 Task: Create a new email signature and insert a table into a draft email in Microsoft Outlook.
Action: Mouse moved to (247, 92)
Screenshot: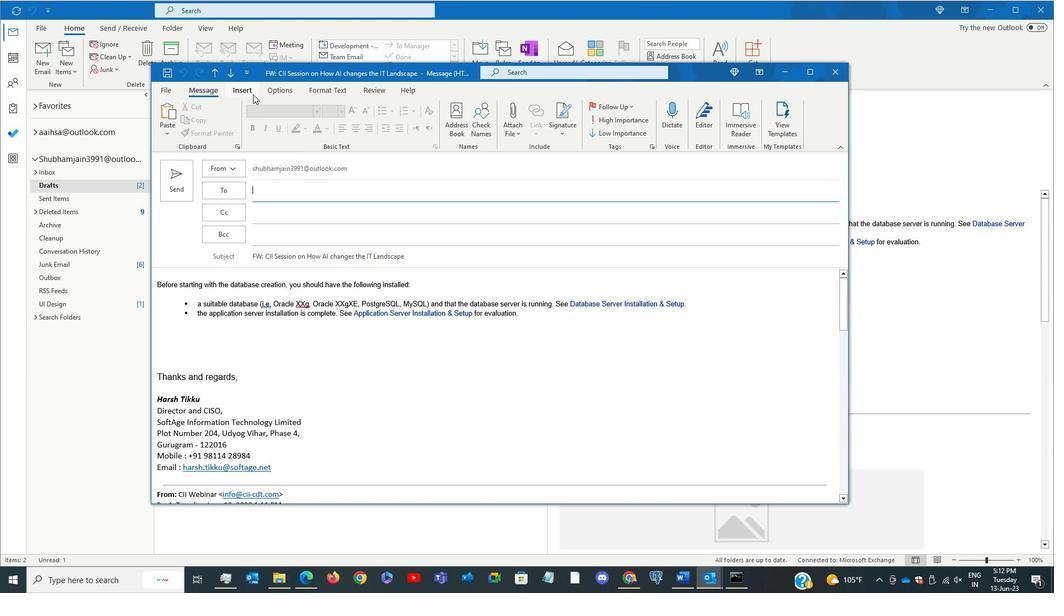 
Action: Mouse pressed left at (247, 92)
Screenshot: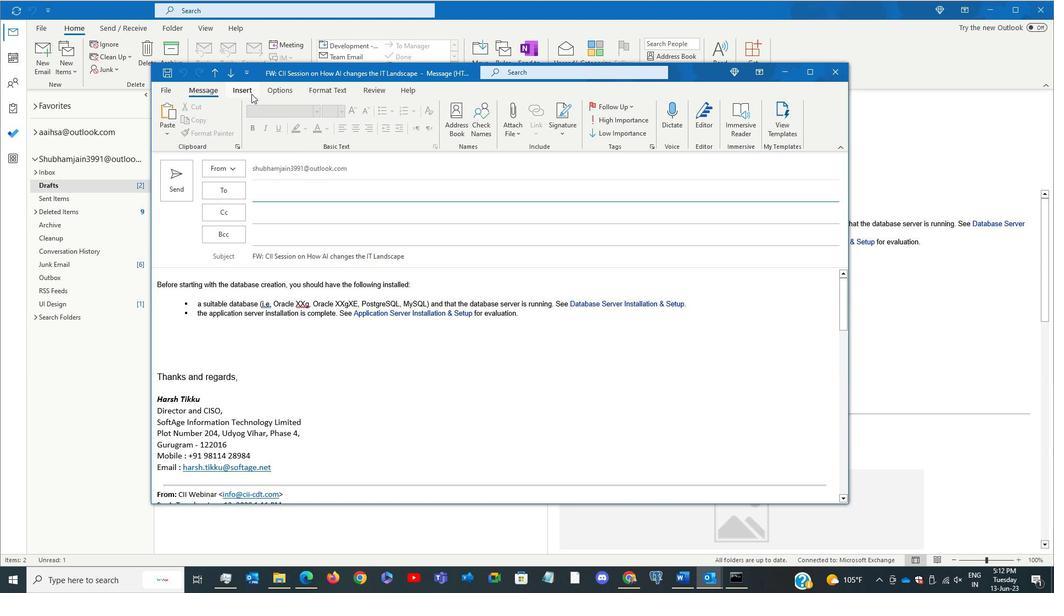 
Action: Mouse moved to (275, 126)
Screenshot: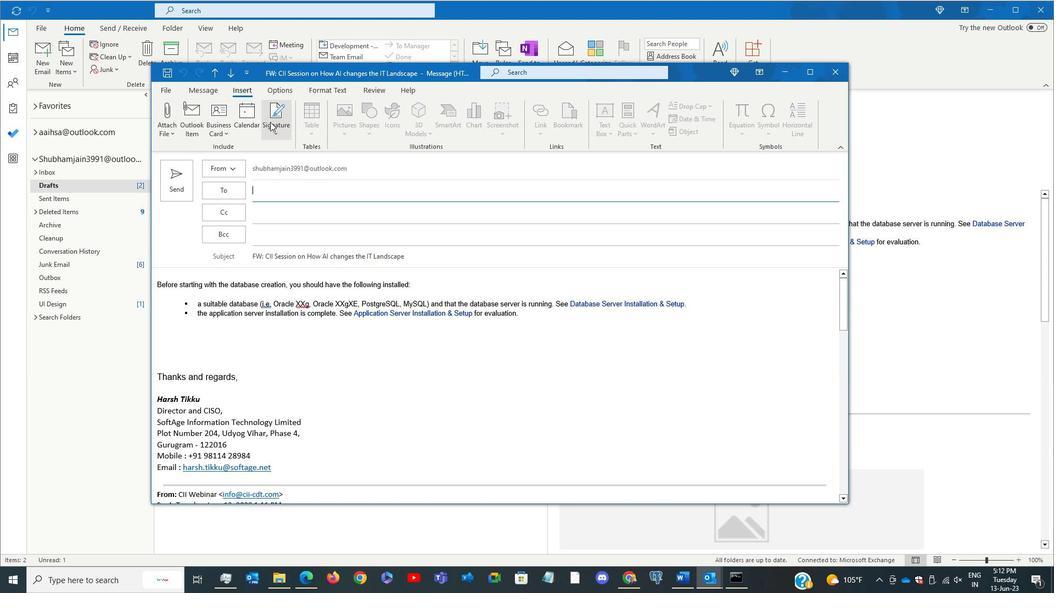 
Action: Mouse pressed left at (275, 126)
Screenshot: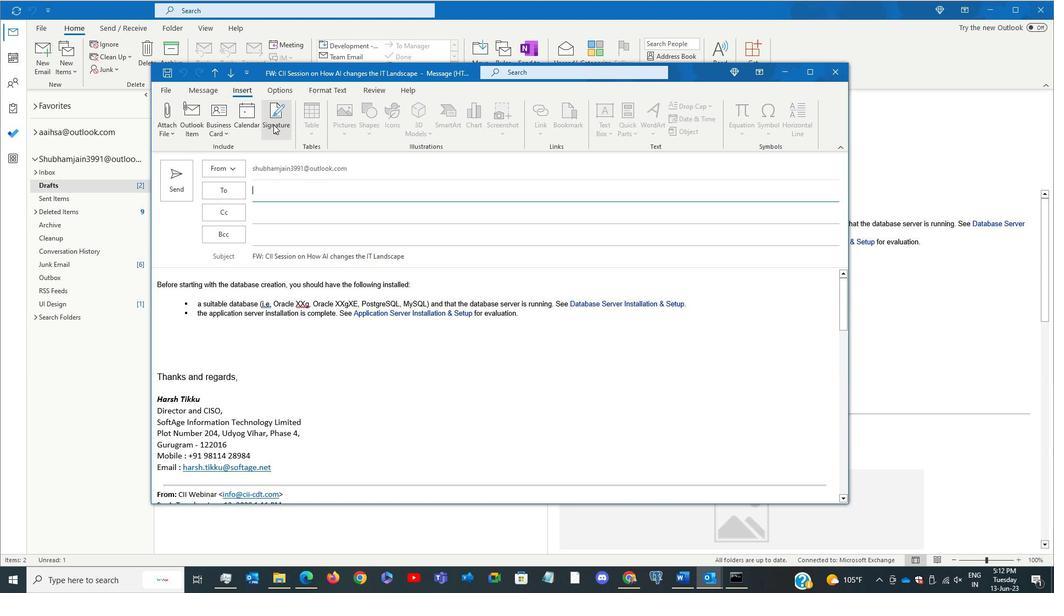 
Action: Mouse moved to (294, 163)
Screenshot: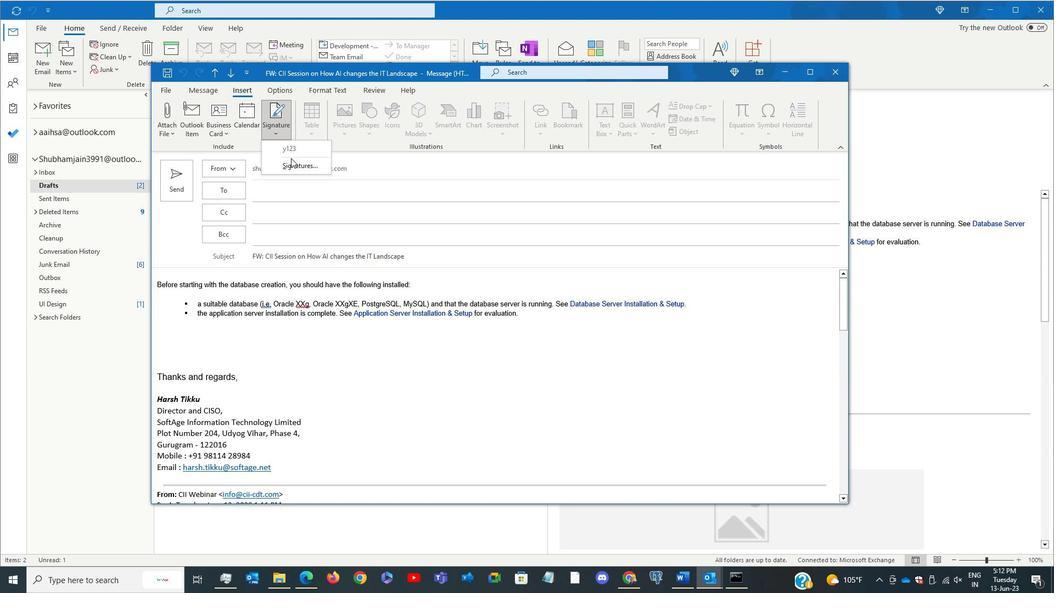 
Action: Mouse pressed left at (294, 163)
Screenshot: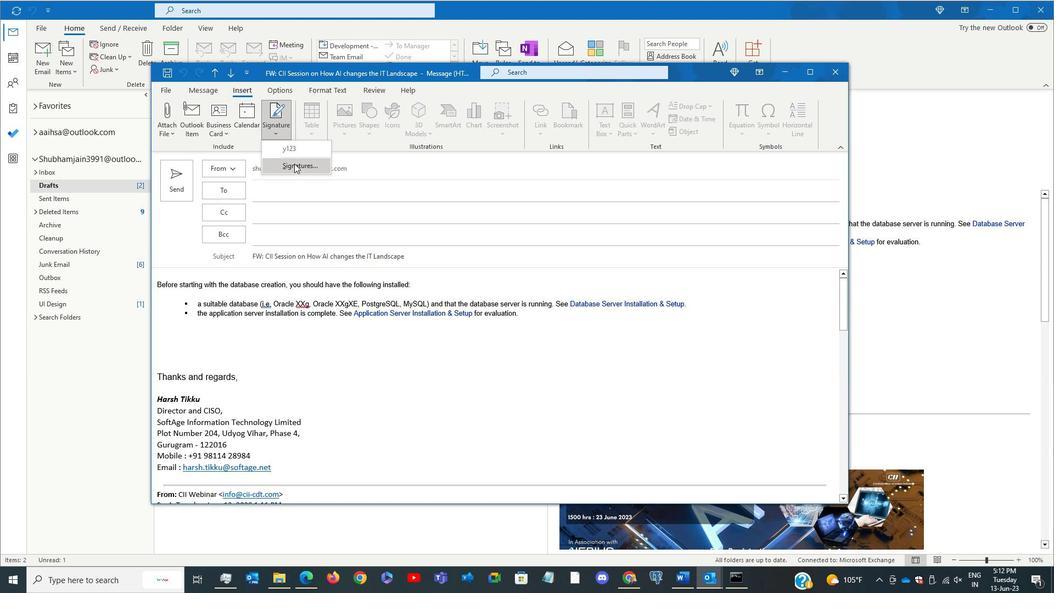 
Action: Mouse moved to (657, 184)
Screenshot: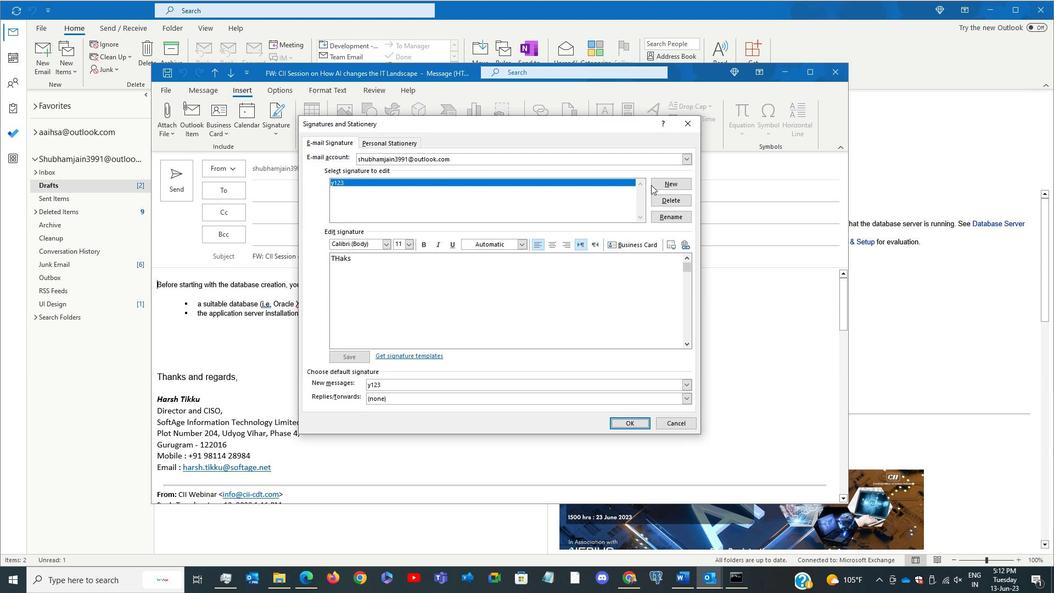 
Action: Mouse pressed left at (657, 184)
Screenshot: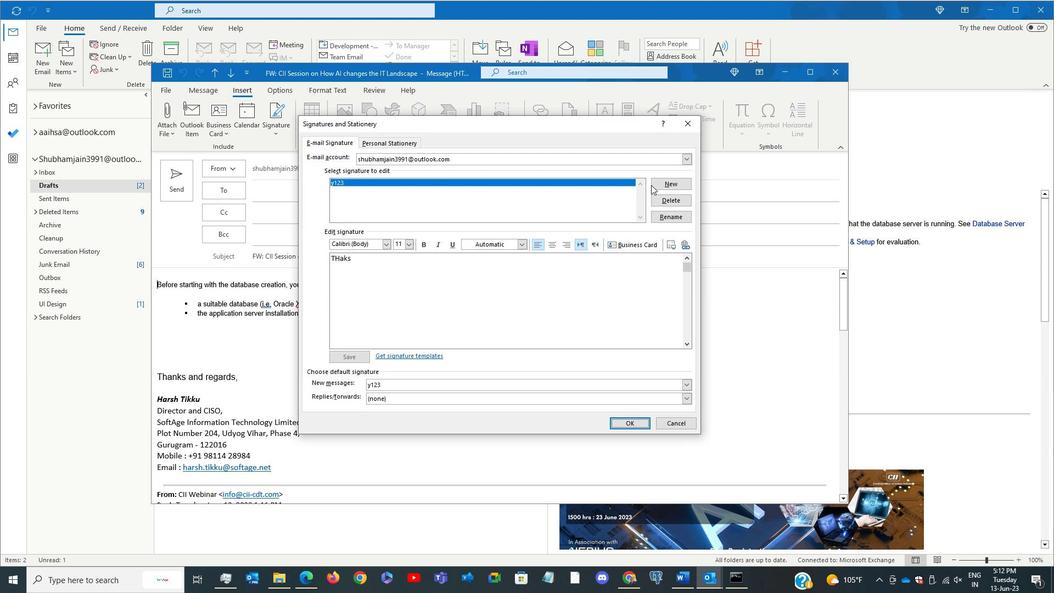 
Action: Mouse moved to (501, 276)
Screenshot: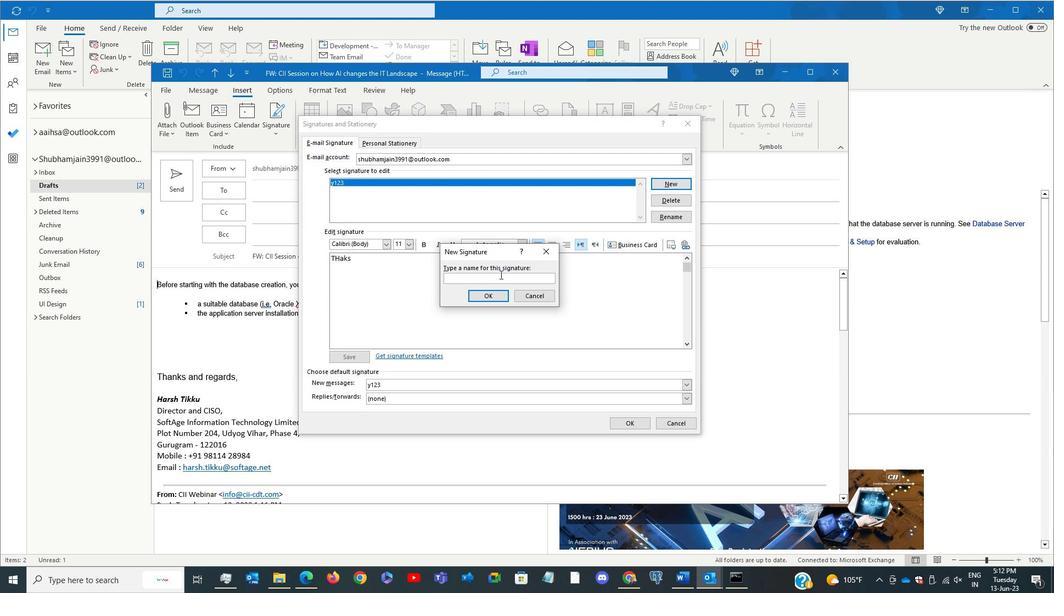 
Action: Mouse pressed left at (501, 276)
Screenshot: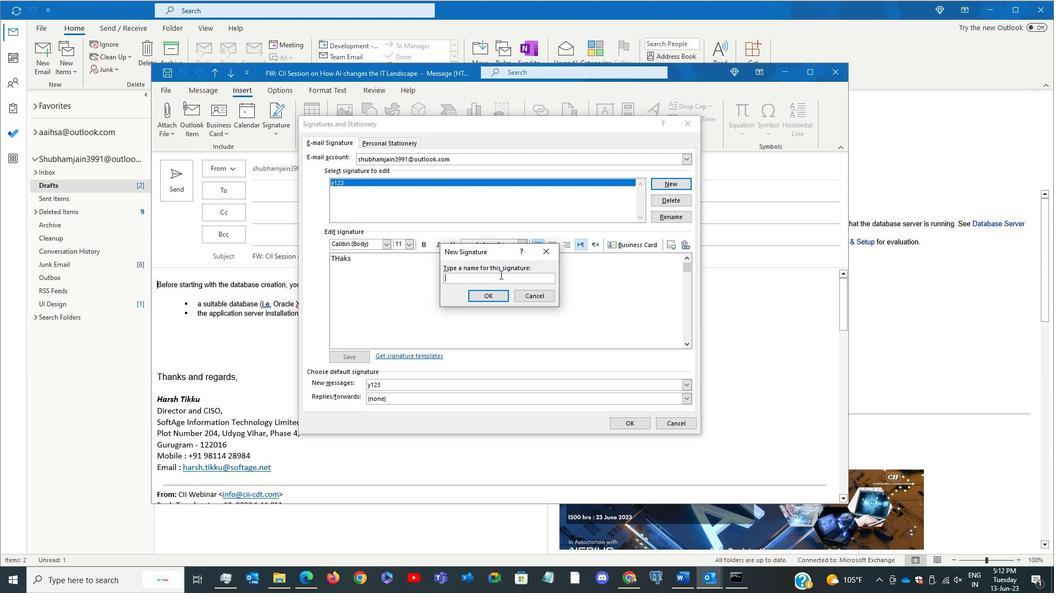 
Action: Key pressed <Key.shift>GEORGE
Screenshot: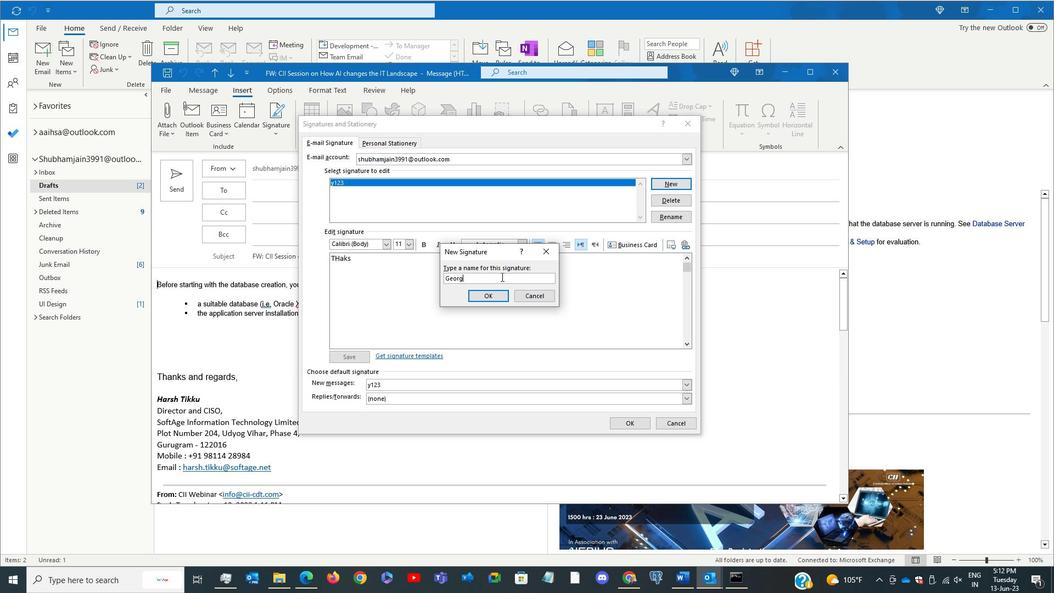 
Action: Mouse moved to (494, 297)
Screenshot: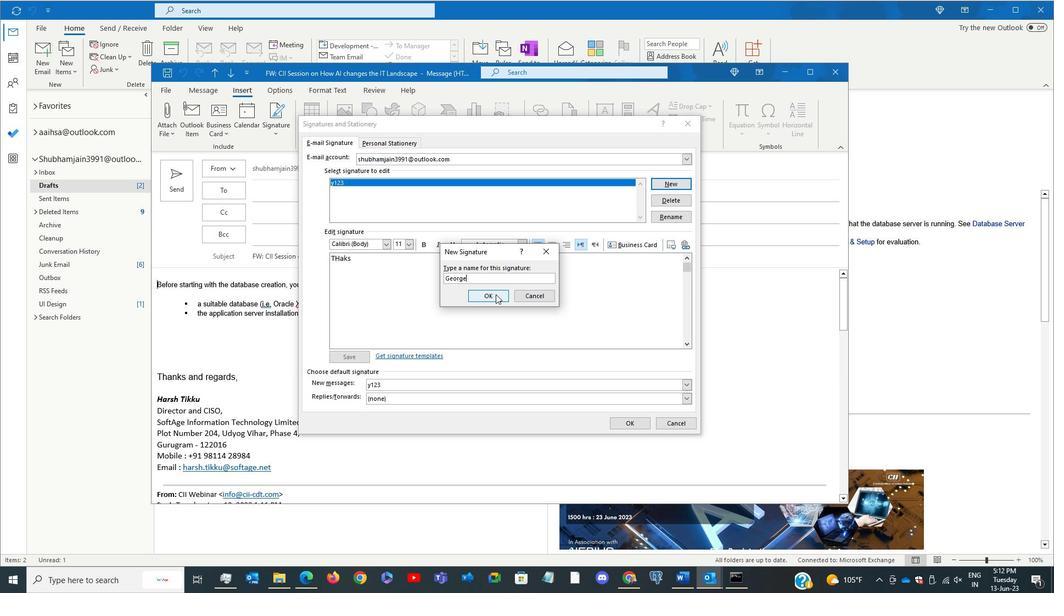 
Action: Mouse pressed left at (494, 297)
Screenshot: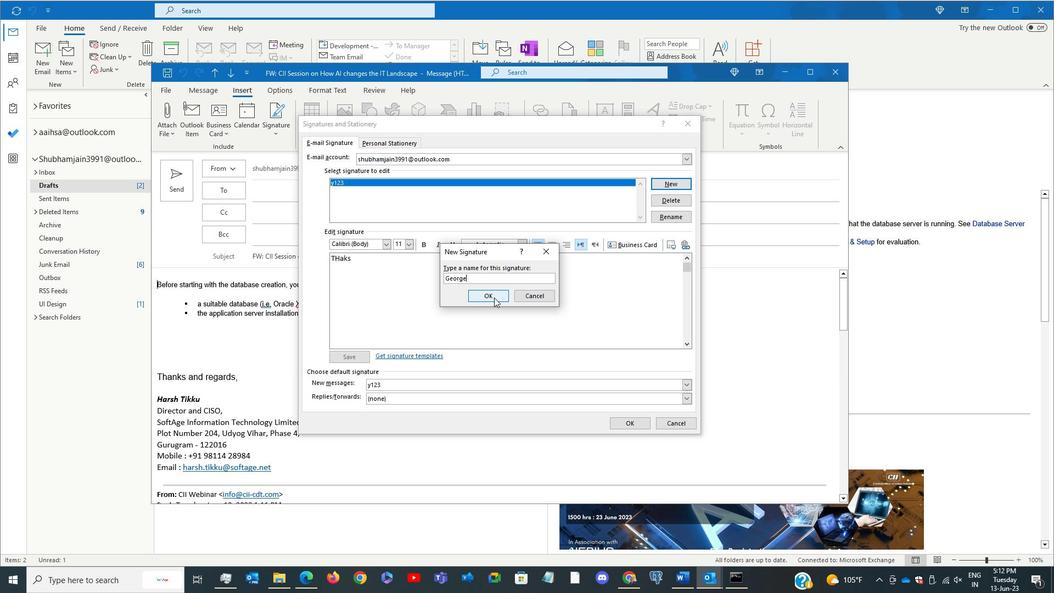 
Action: Mouse moved to (396, 277)
Screenshot: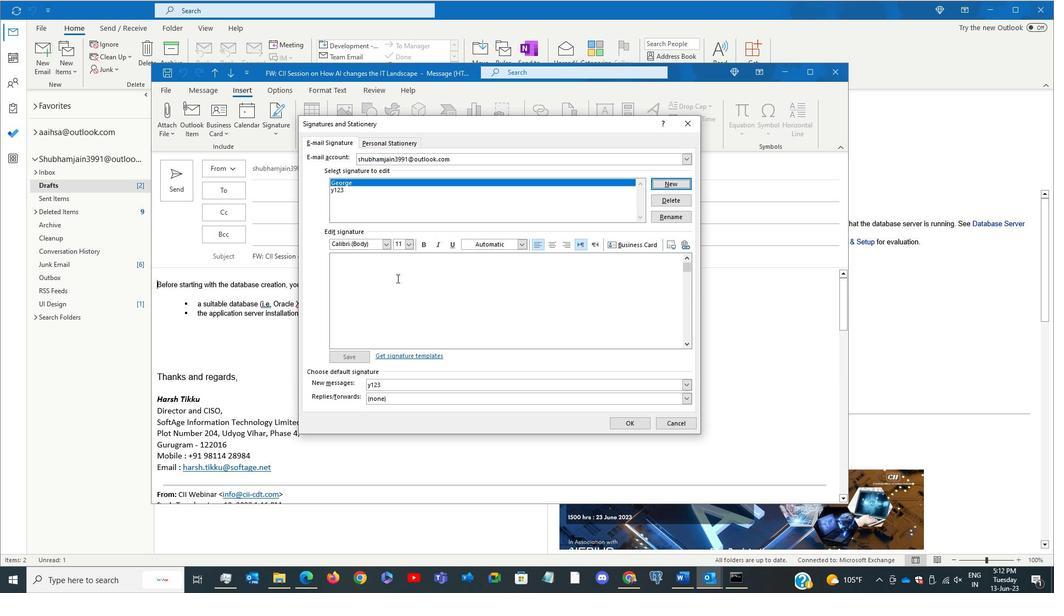
Action: Mouse pressed left at (396, 277)
Screenshot: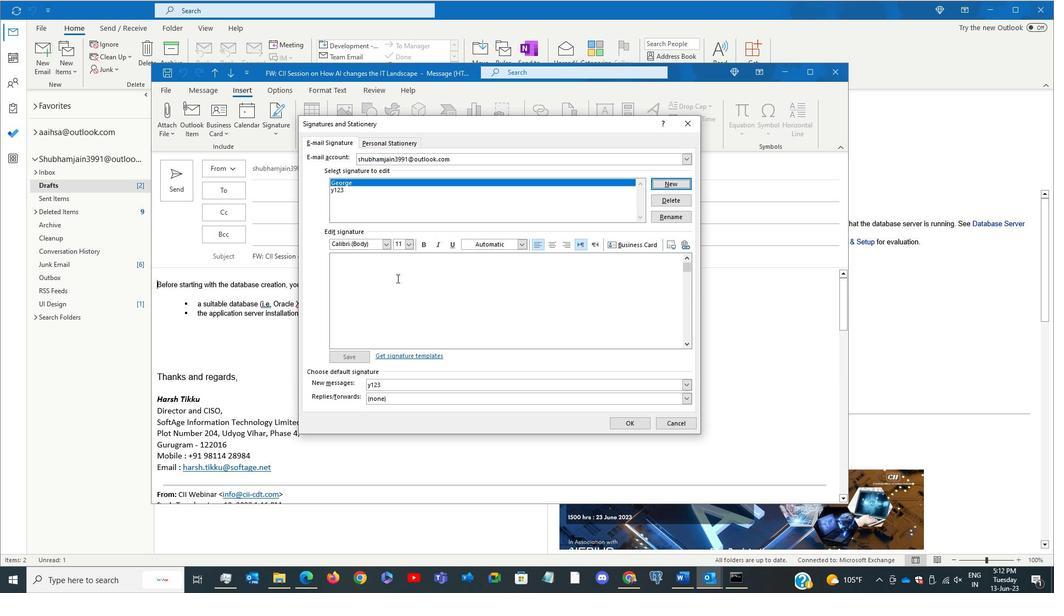 
Action: Key pressed <Key.shift>THANKS<Key.space>AND<Key.space>R<Key.backspace><Key.shift>REGARDS.<Key.enter>
Screenshot: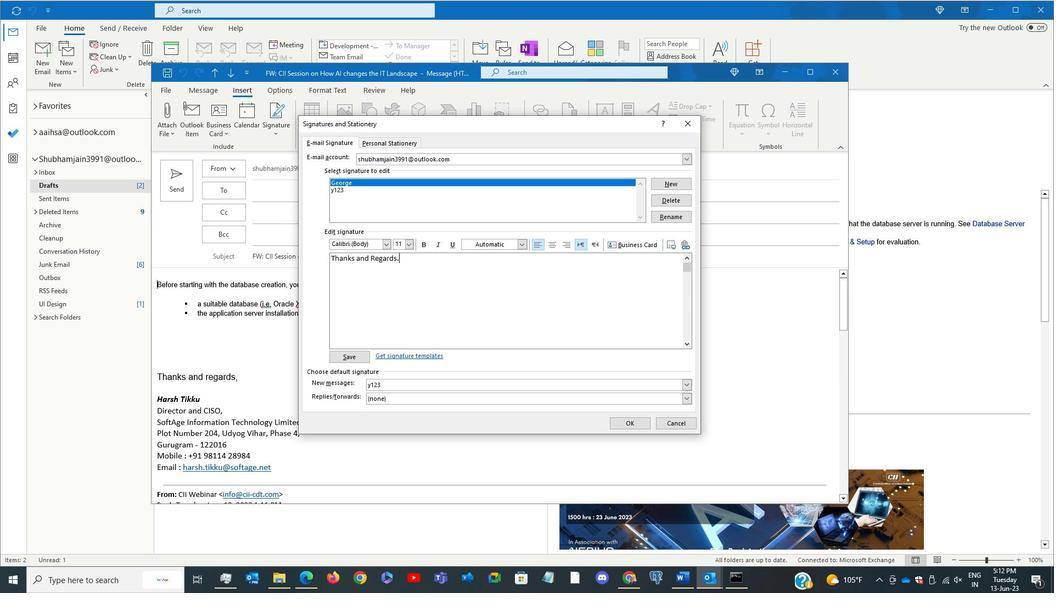 
Action: Mouse moved to (618, 419)
Screenshot: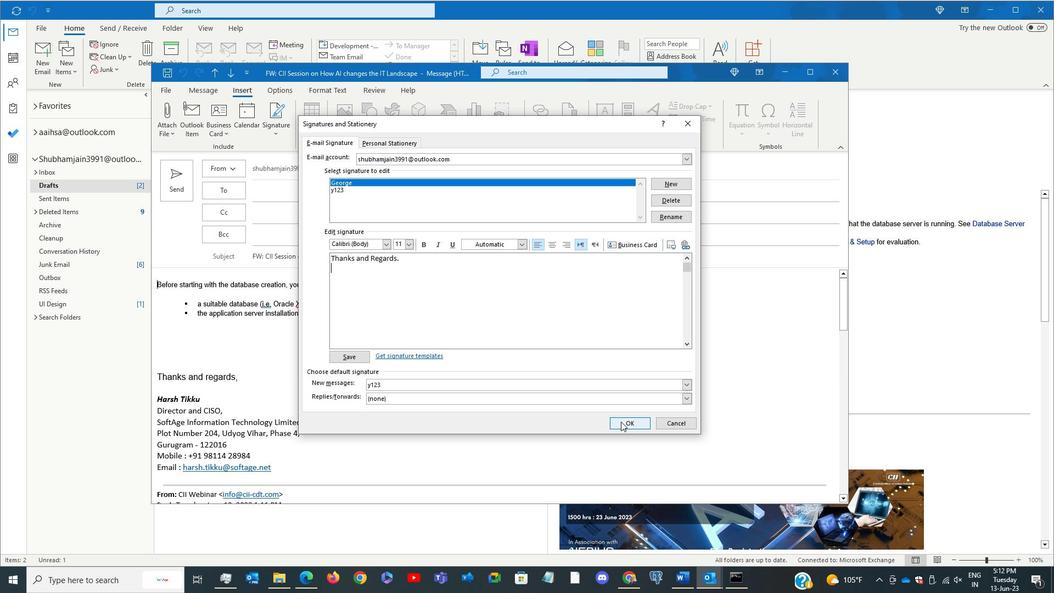 
Action: Key pressed <Key.shift><Key.shift><Key.shift><Key.shift><Key.shift><Key.shift><Key.shift><Key.shift><Key.shift>GEORGE
Screenshot: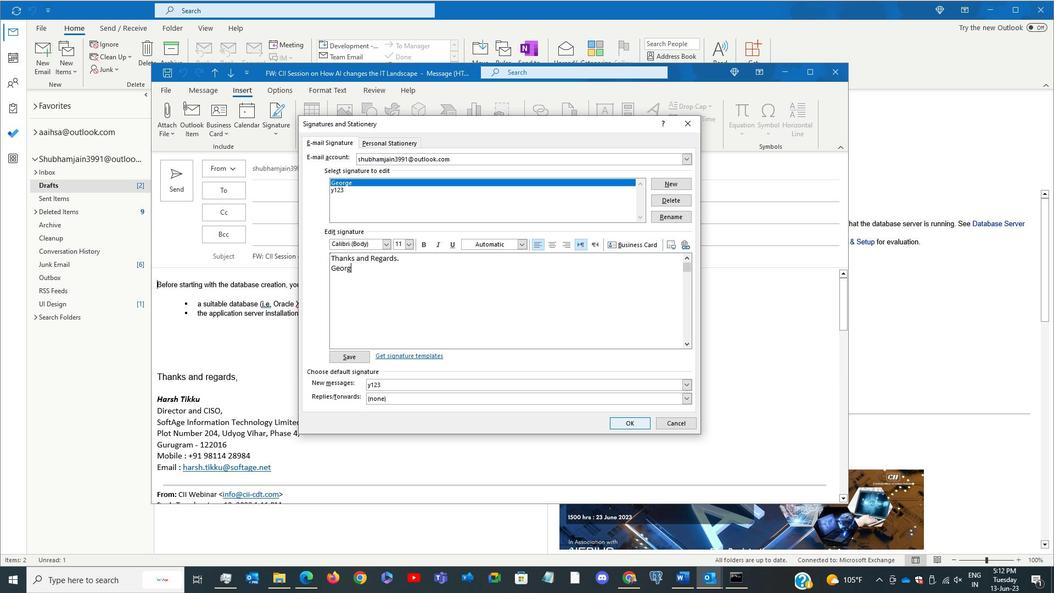 
Action: Mouse pressed left at (618, 419)
Screenshot: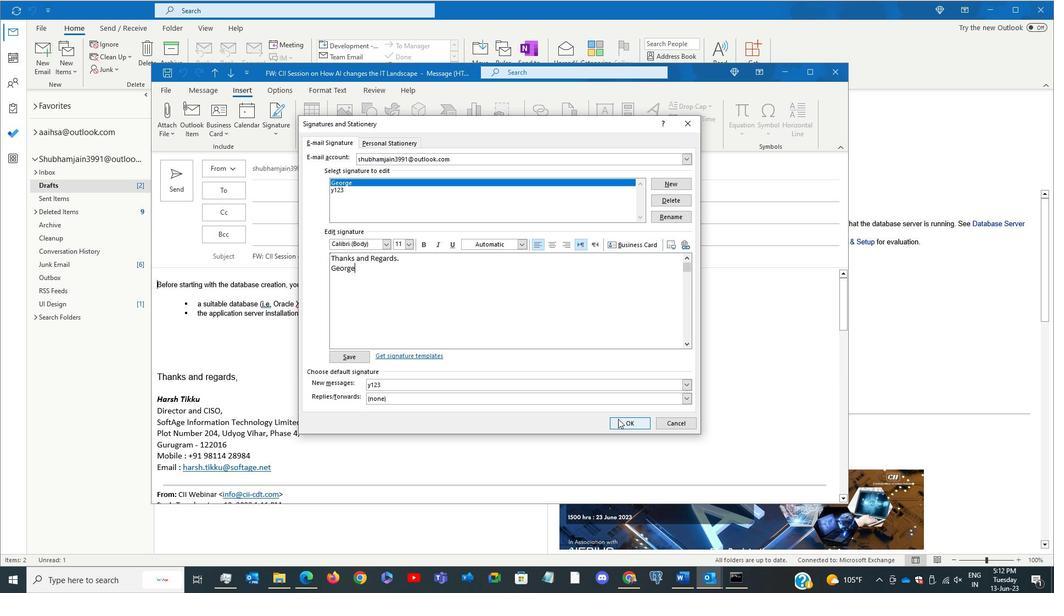 
Action: Mouse moved to (180, 336)
Screenshot: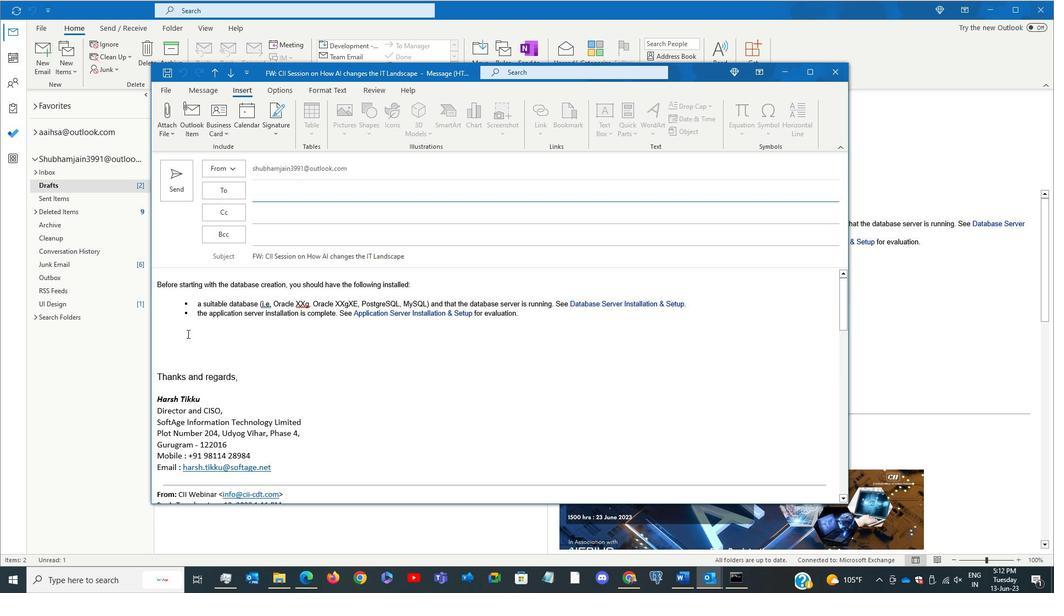 
Action: Mouse pressed left at (180, 336)
Screenshot: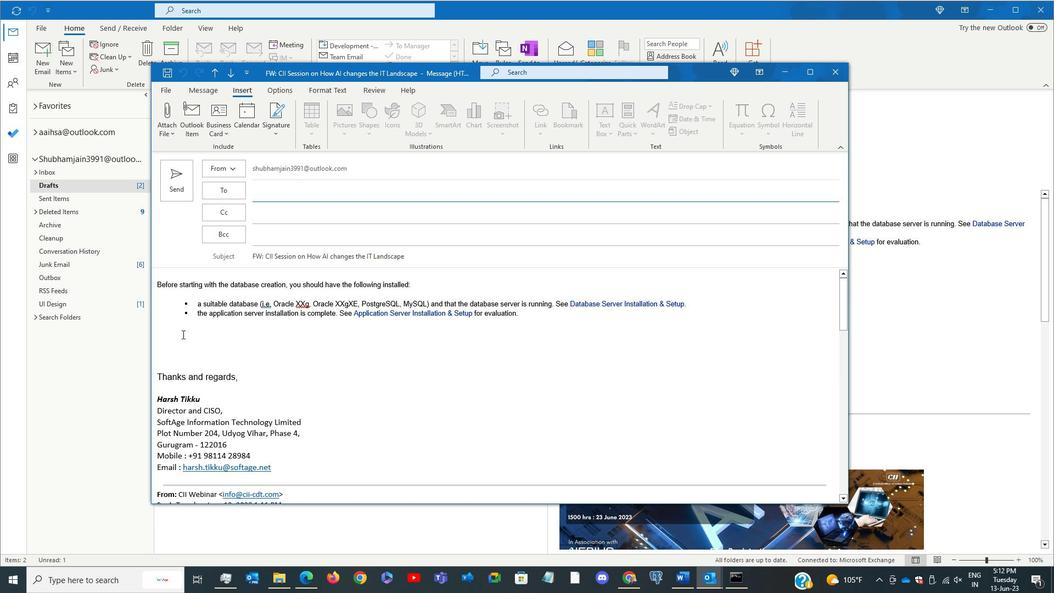 
Action: Mouse moved to (306, 133)
Screenshot: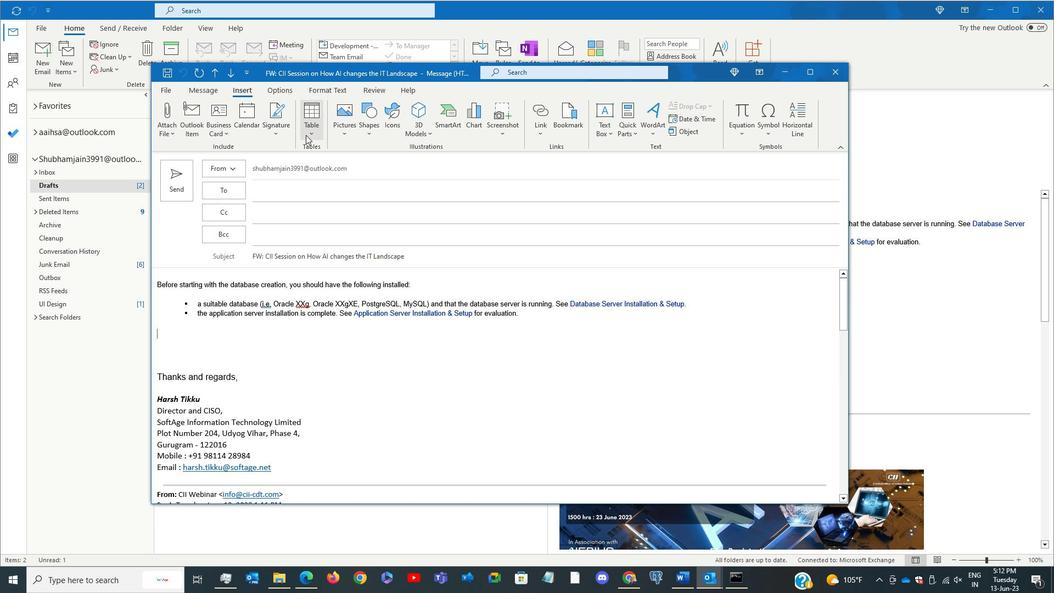 
Action: Mouse pressed left at (306, 133)
Screenshot: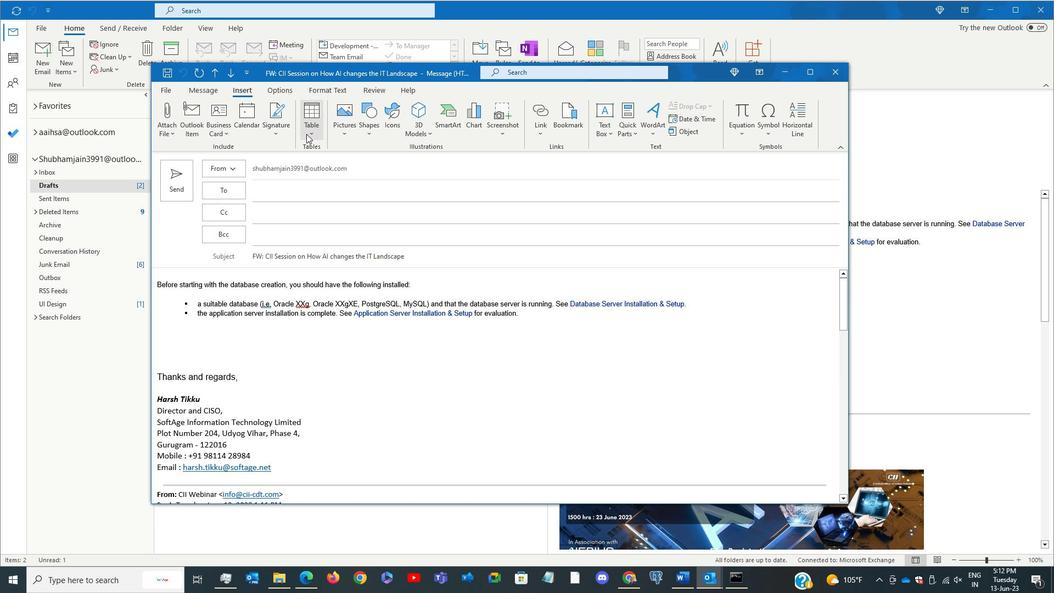 
Action: Mouse moved to (318, 194)
Screenshot: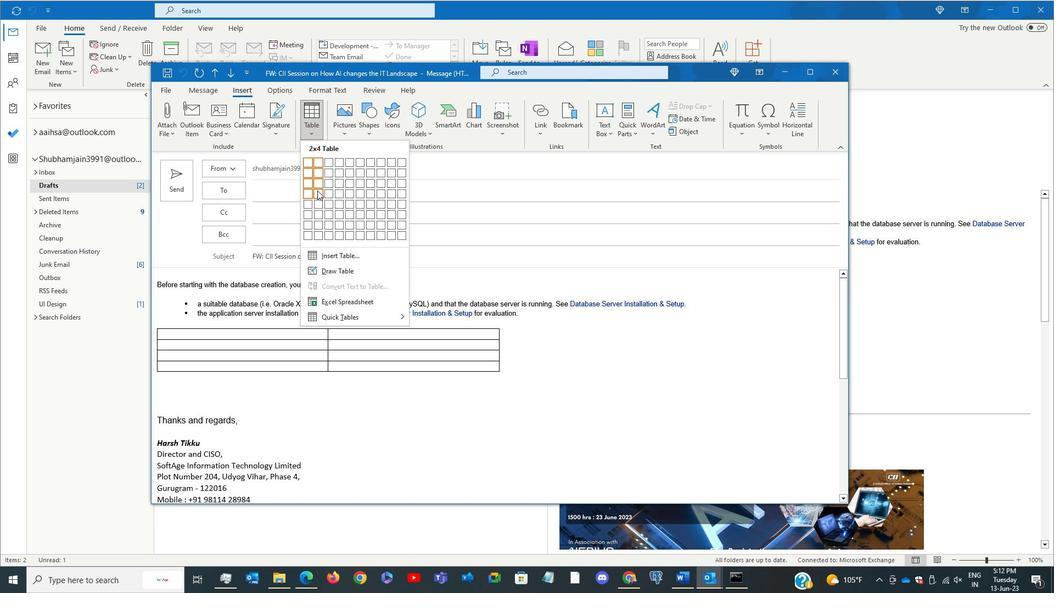 
Action: Mouse pressed left at (318, 194)
Screenshot: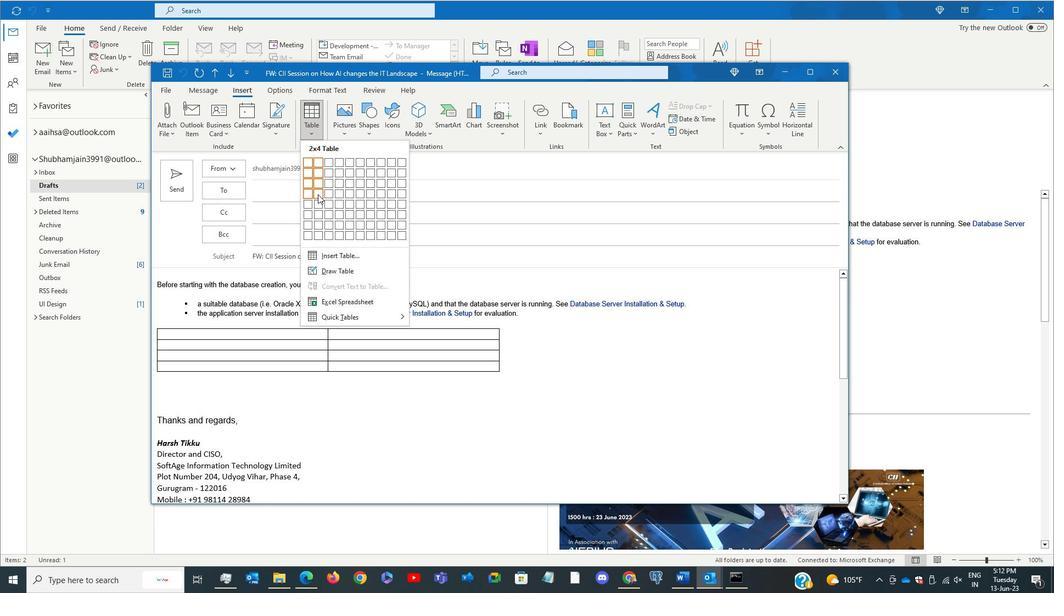 
Action: Mouse moved to (226, 333)
Screenshot: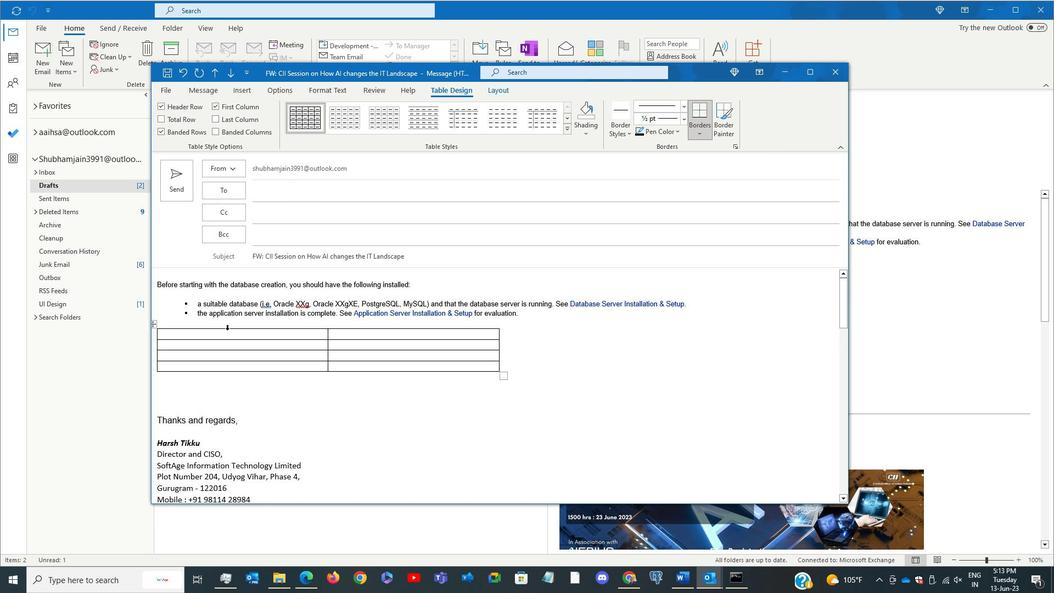 
Action: Mouse pressed left at (226, 333)
Screenshot: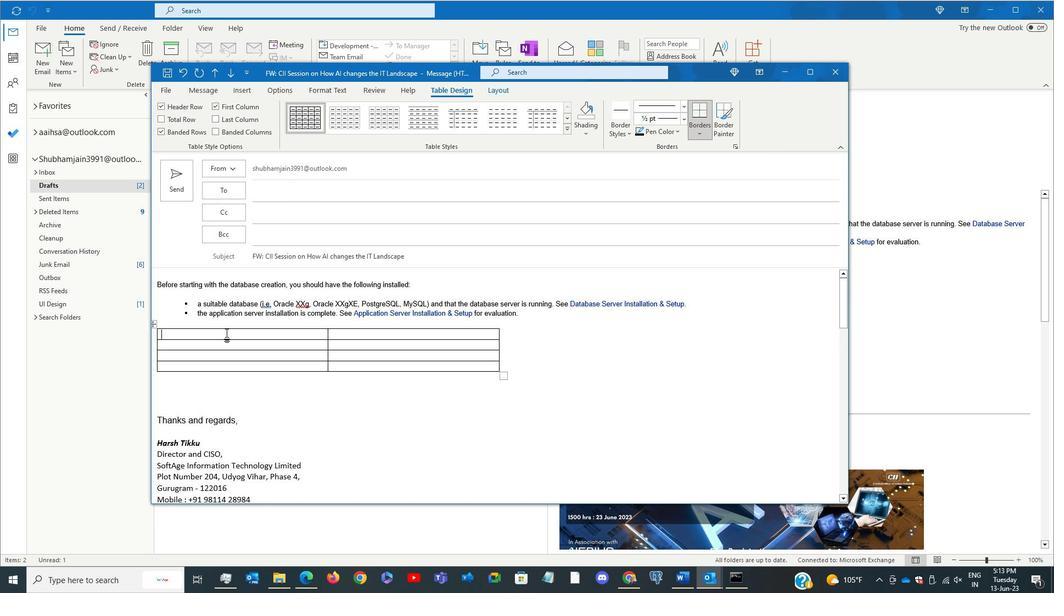 
Action: Key pressed <Key.shift>SEROA<Key.backspace><Key.backspace>IAL<Key.space><Key.shift>NO.<Key.tab><Key.shift>PRODUCTS<Key.tab><Key.shift>!<Key.backspace>1<Key.tab><Key.shift>BROWSER<Key.space><Key.shift>VERSION<Key.tab>2<Key.tab><Key.shift>DS<Key.backspace>ESKTOP<Key.space><Key.shift>VERSION<Key.tab>3<Key.tab><Key.shift>MOBILE<Key.space><Key.shift>VERSION<Key.enter>
Screenshot: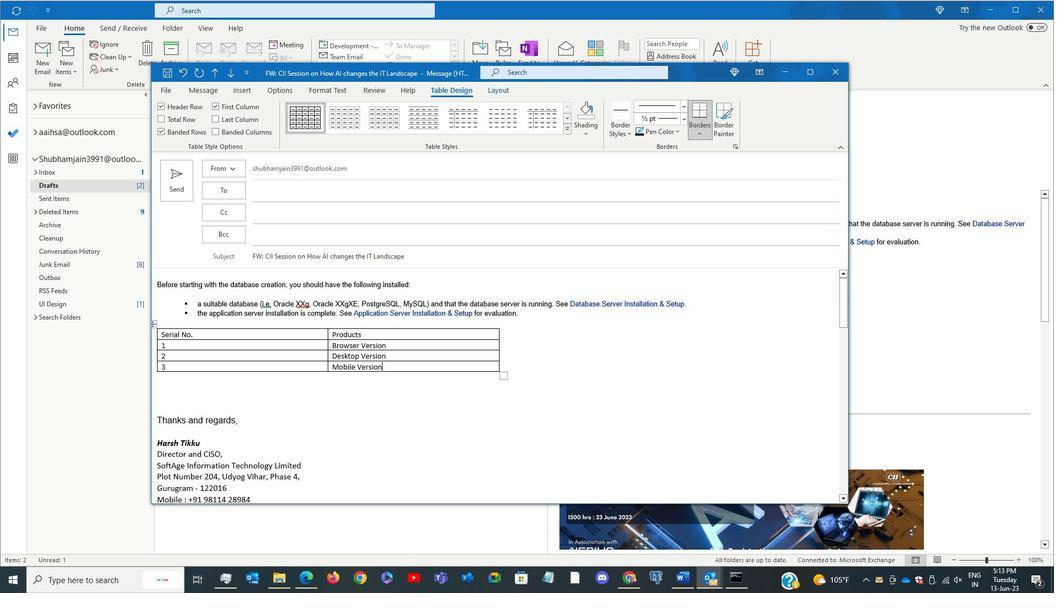 
